 Task: Select Convenience. Add to cart, from 7-Eleven for 3553 Washington Street, Alice, Texas 78332, Cell Number 361-396-6470, following items : Quarter Pound Big Bite  - 2, Dr Pepper Soft Drink Bottle - 2, Taco & Cheese Taquito - 2, Flame-Broiled Cheeseburger - 2, Red Bull Energy Drink Original (12 oz) - 2
Action: Mouse moved to (244, 110)
Screenshot: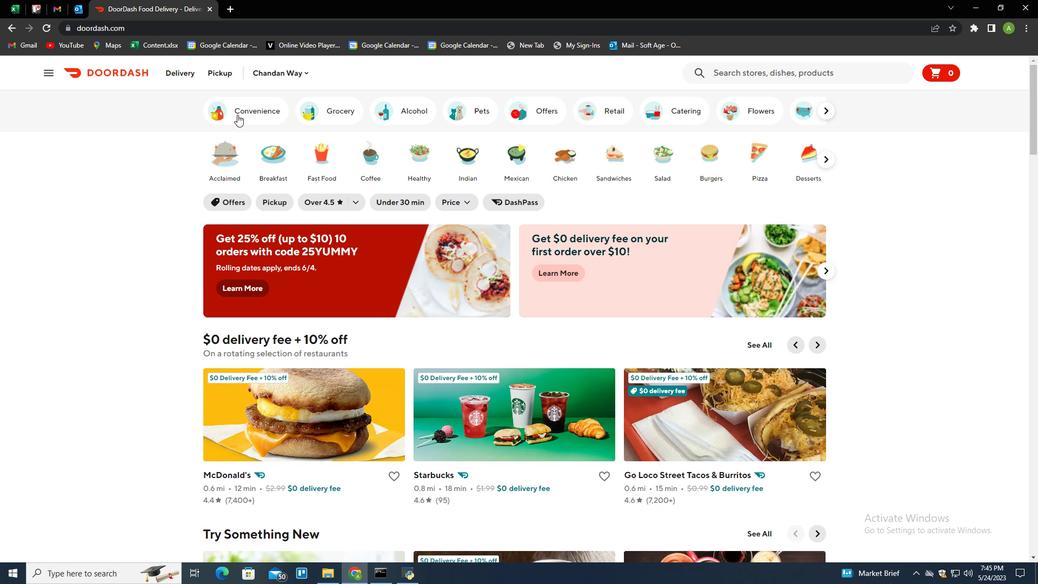 
Action: Mouse pressed left at (244, 110)
Screenshot: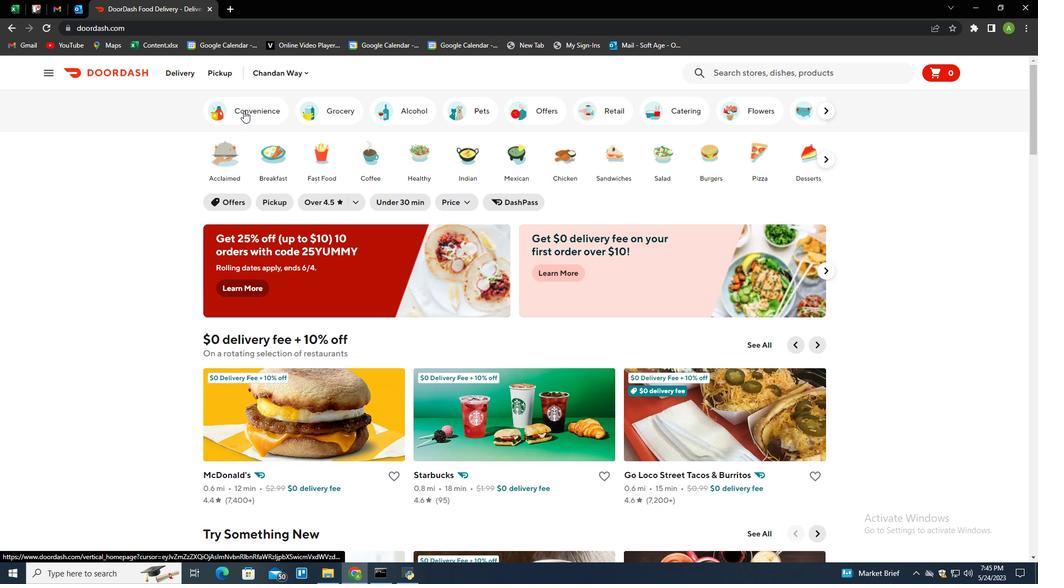
Action: Mouse moved to (289, 400)
Screenshot: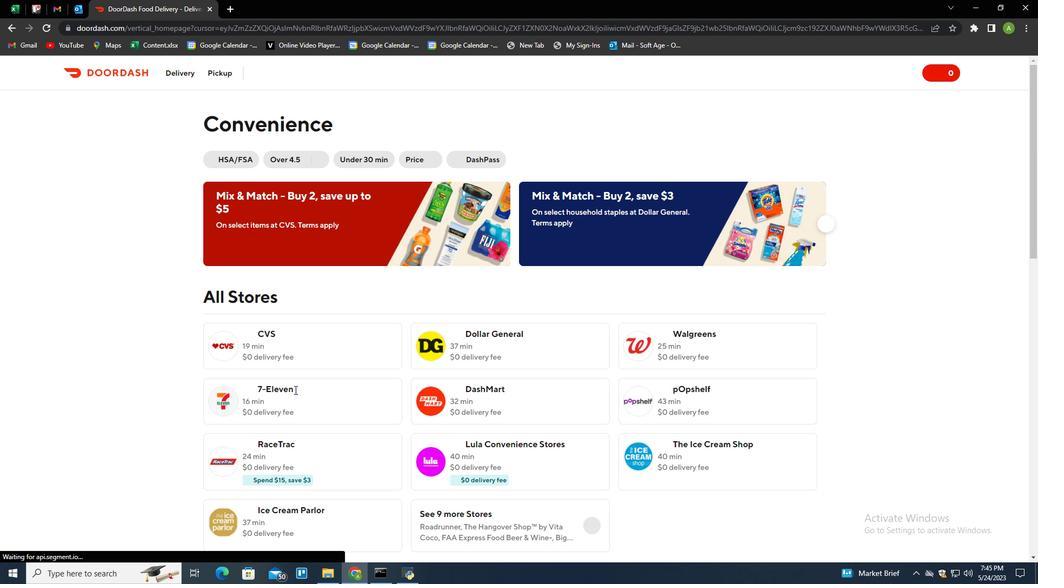 
Action: Mouse pressed left at (289, 400)
Screenshot: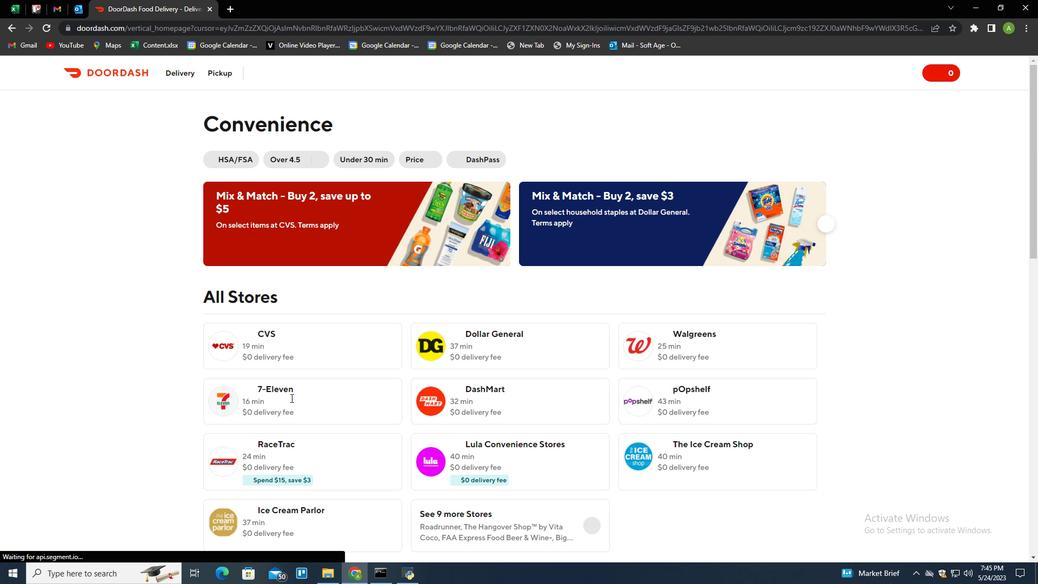 
Action: Mouse moved to (198, 73)
Screenshot: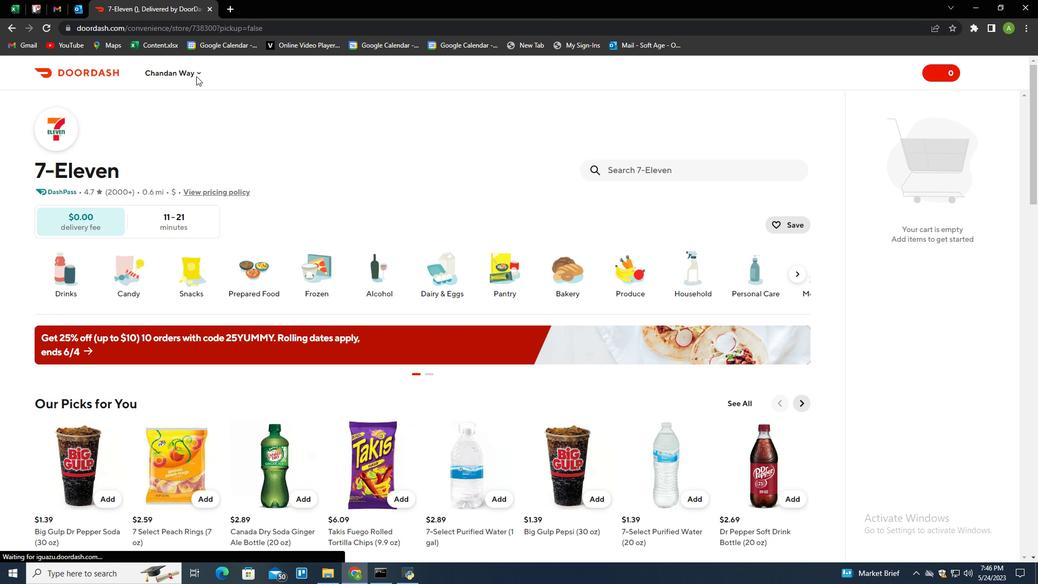 
Action: Mouse pressed left at (198, 73)
Screenshot: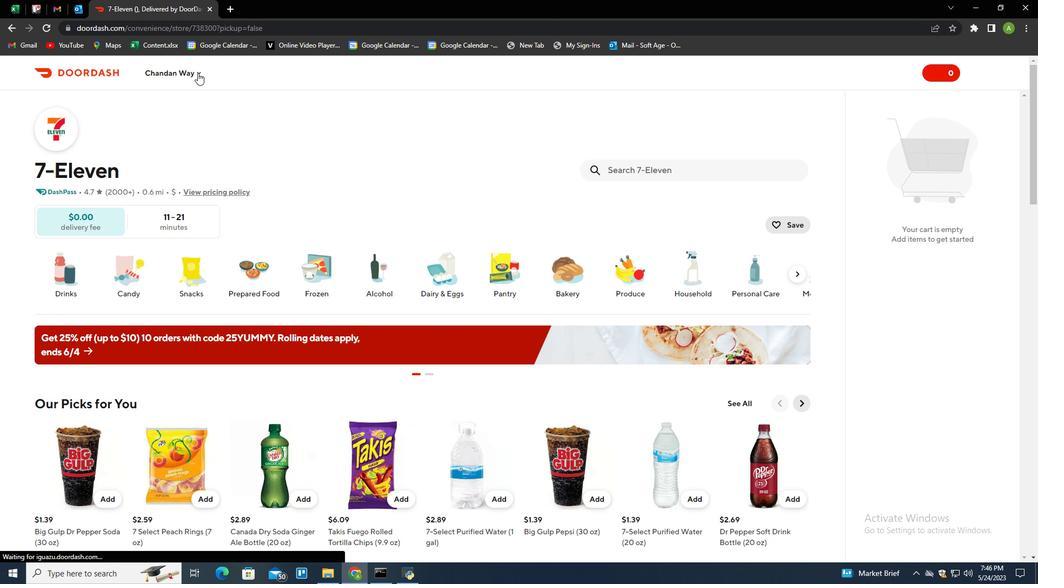 
Action: Mouse moved to (200, 118)
Screenshot: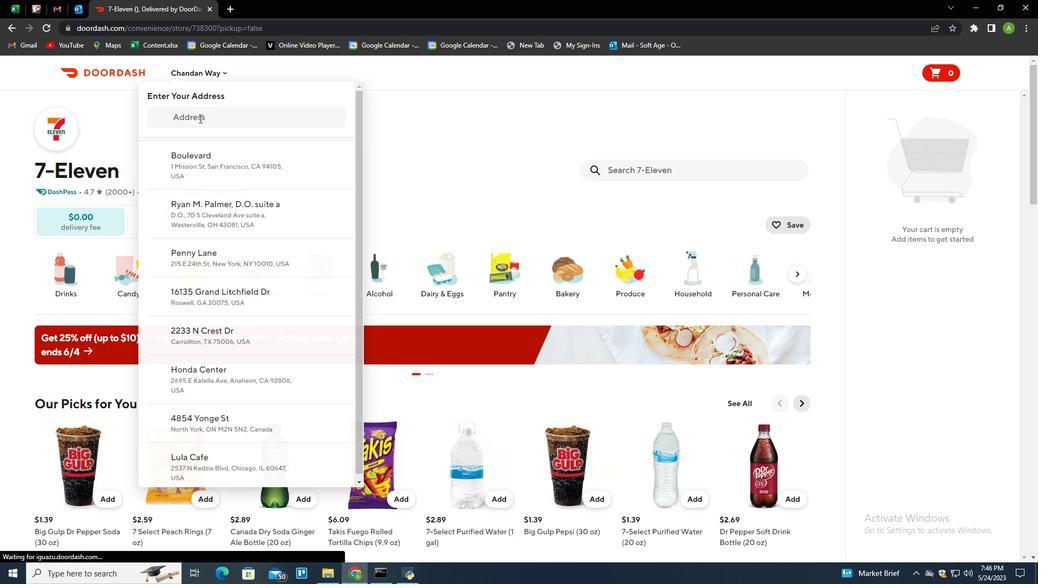 
Action: Mouse pressed left at (200, 118)
Screenshot: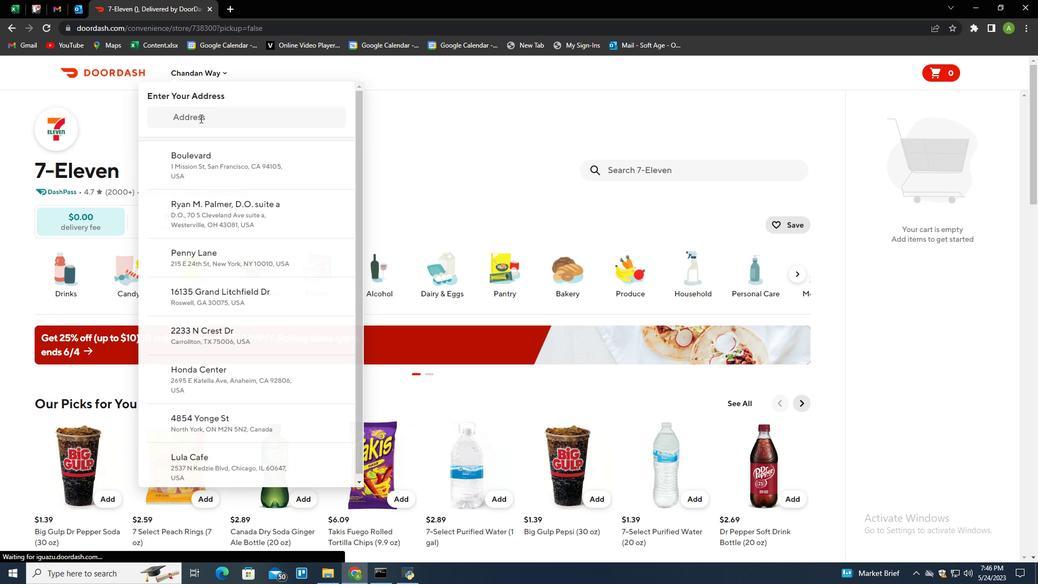 
Action: Key pressed 3553<Key.space>washington<Key.space>street,<Key.space>alice,<Key.space>texas<Key.space>78332<Key.enter>
Screenshot: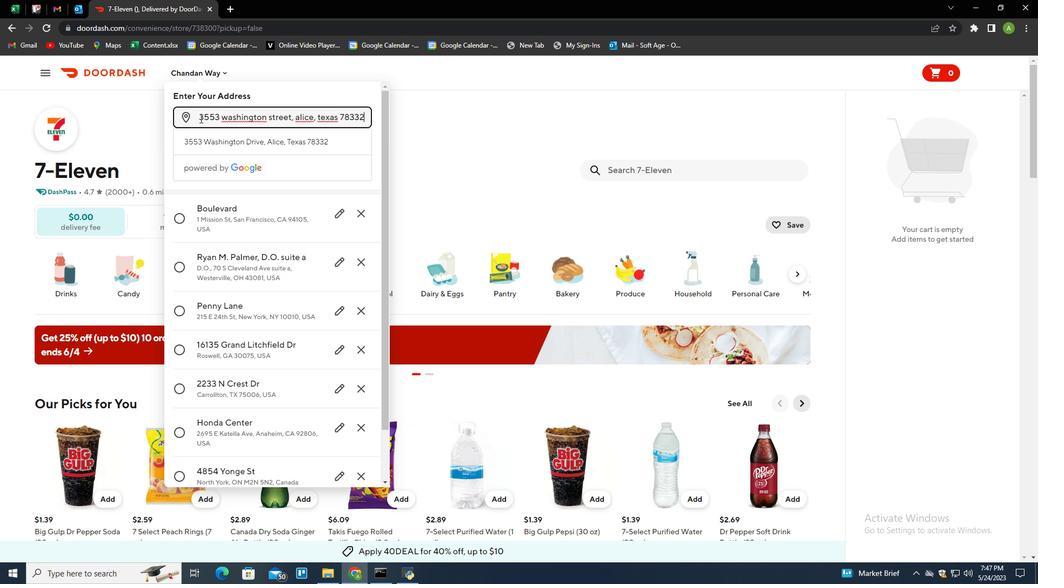 
Action: Mouse moved to (310, 446)
Screenshot: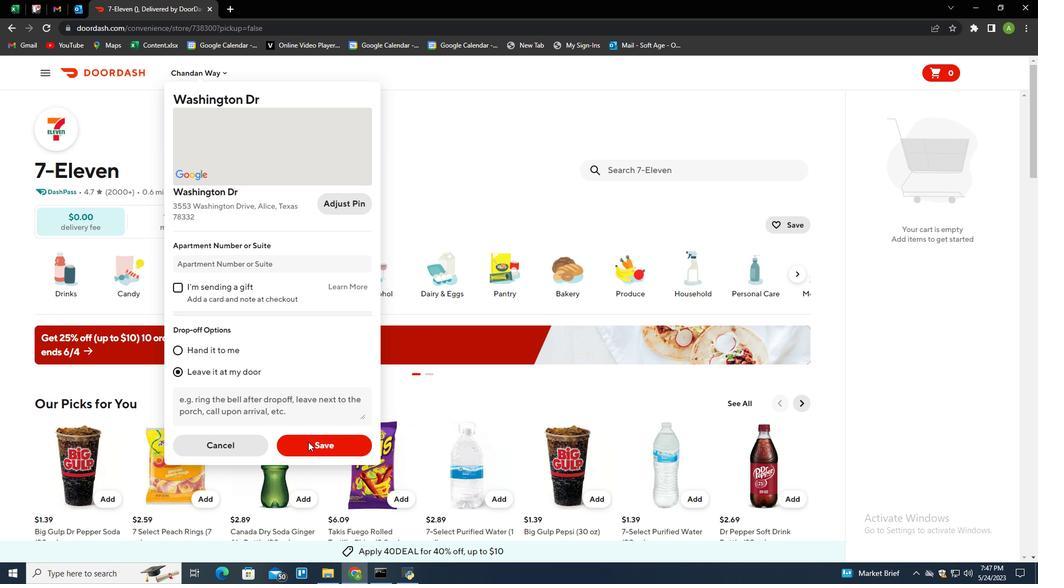 
Action: Mouse pressed left at (310, 446)
Screenshot: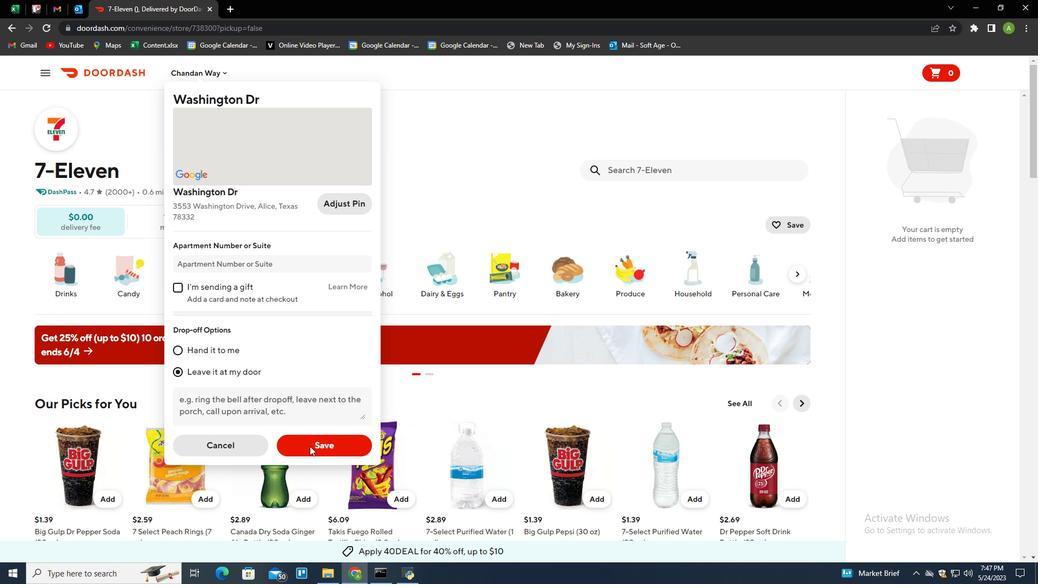 
Action: Mouse moved to (645, 171)
Screenshot: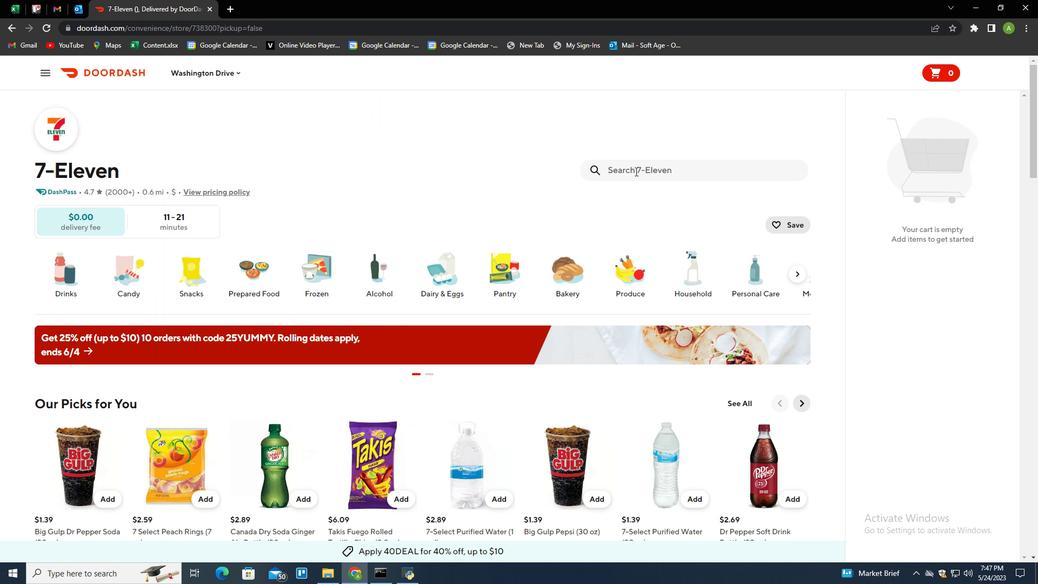 
Action: Mouse pressed left at (645, 171)
Screenshot: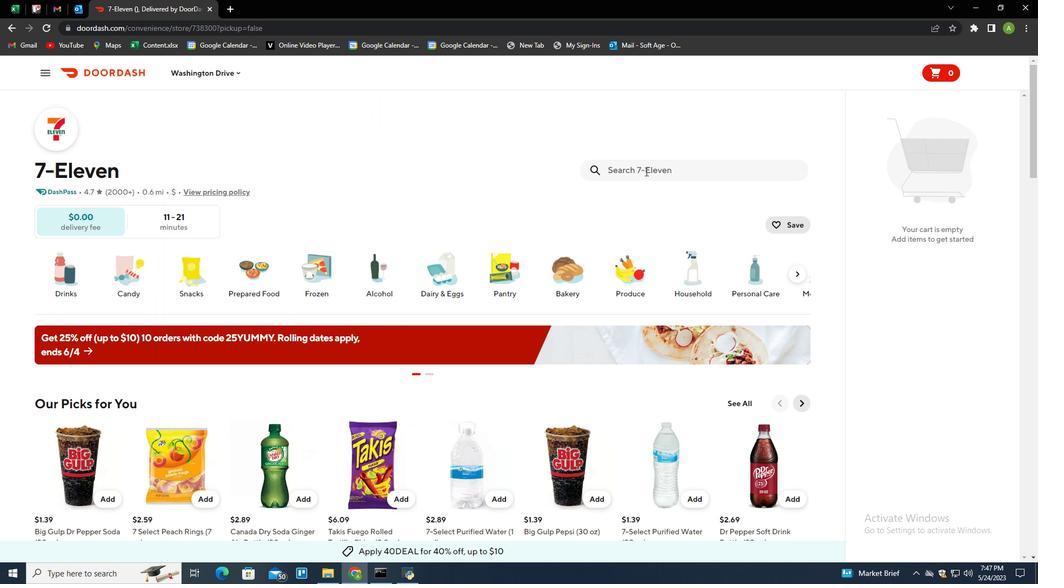 
Action: Key pressed qwa<Key.backspace><Key.backspace>uarter<Key.space>pound<Key.space>big<Key.space>bite<Key.enter>
Screenshot: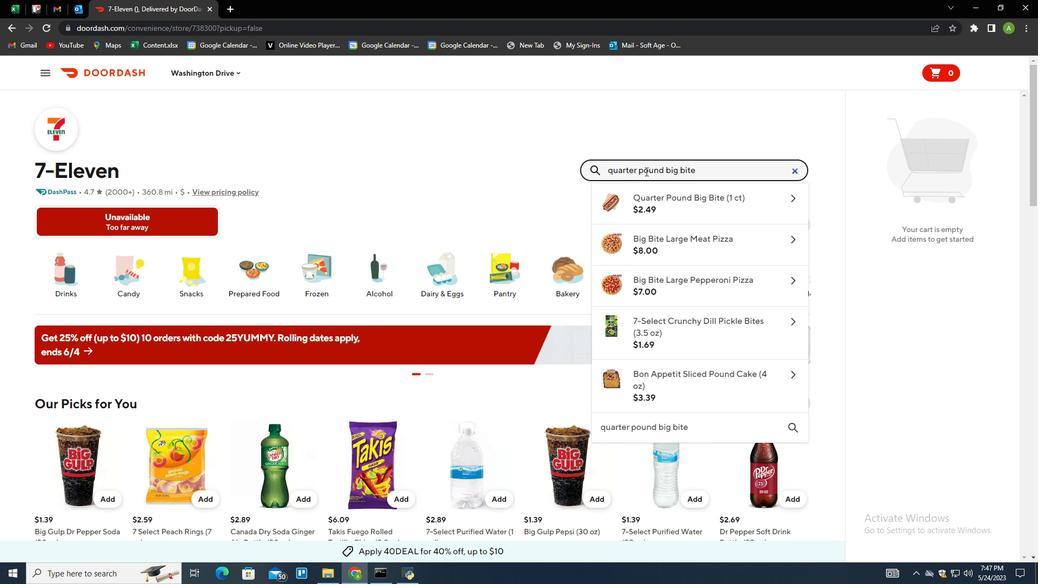 
Action: Mouse moved to (96, 284)
Screenshot: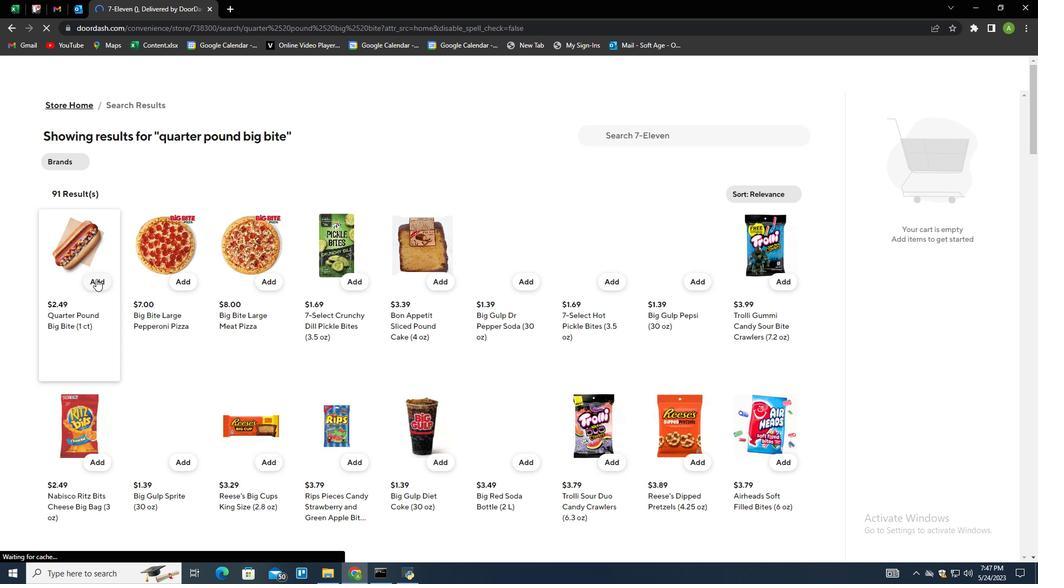 
Action: Mouse pressed left at (96, 284)
Screenshot: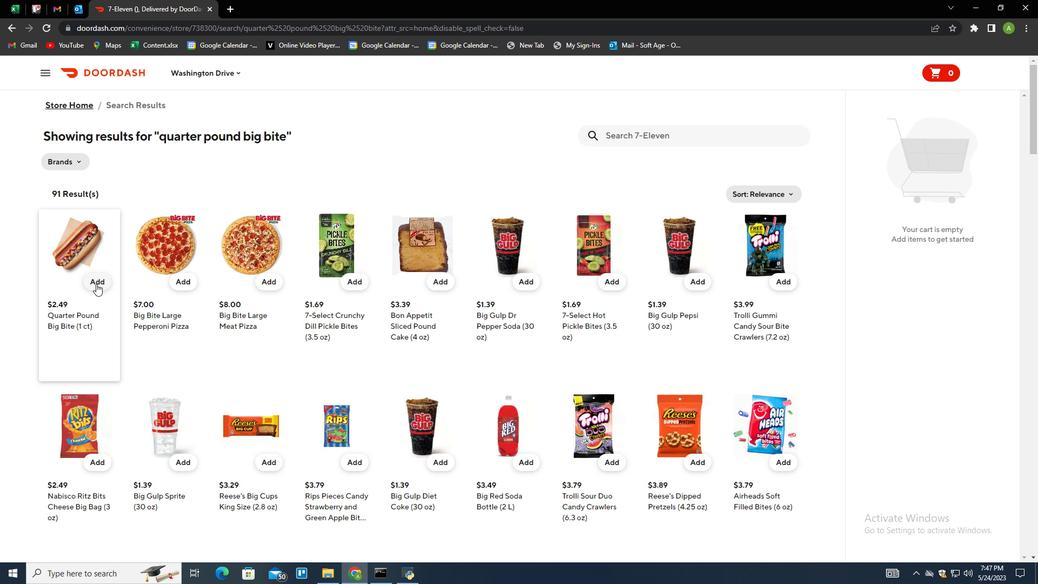 
Action: Mouse moved to (1001, 188)
Screenshot: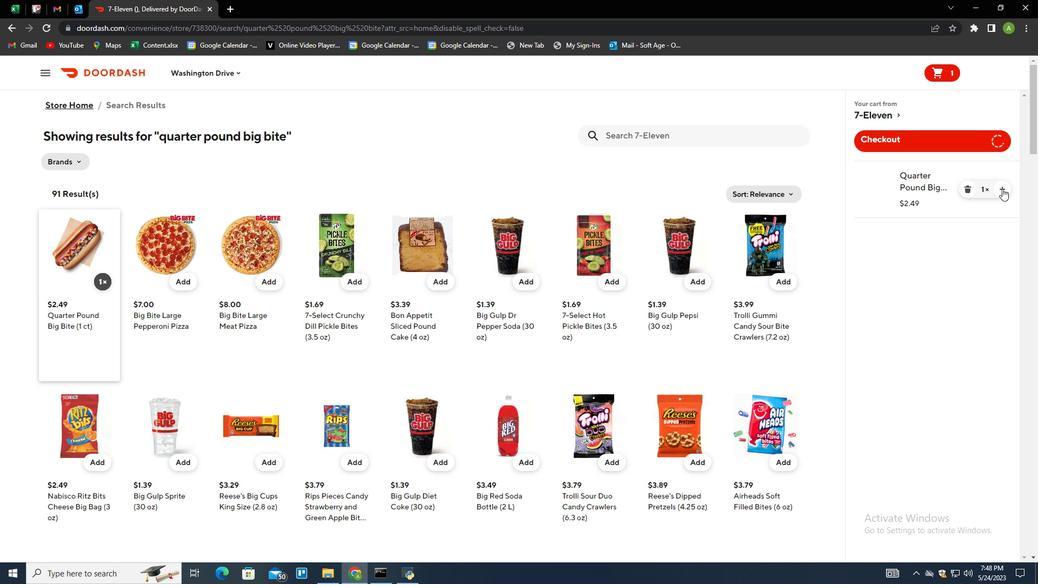 
Action: Mouse pressed left at (1001, 188)
Screenshot: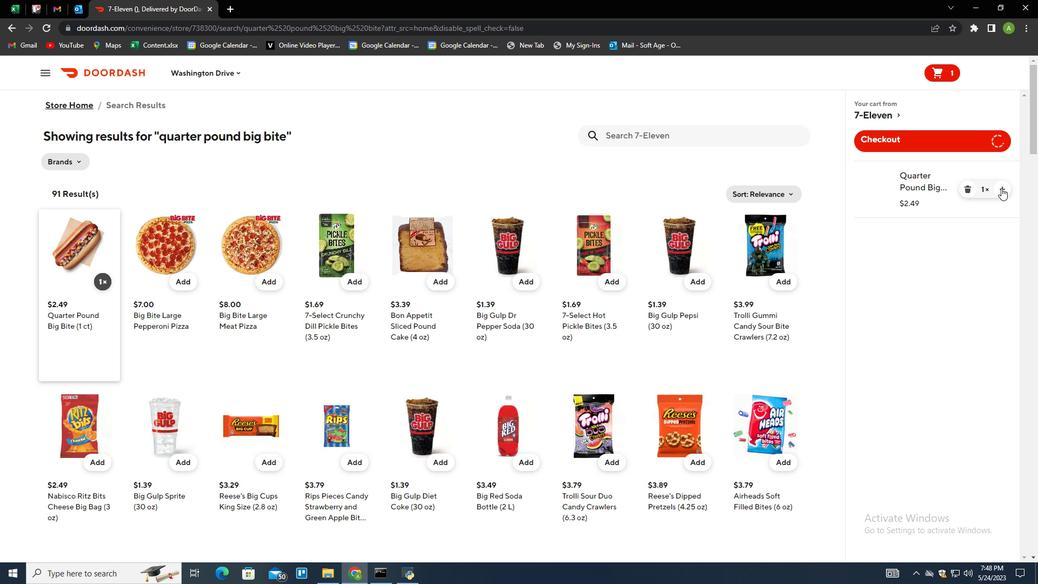 
Action: Mouse moved to (641, 135)
Screenshot: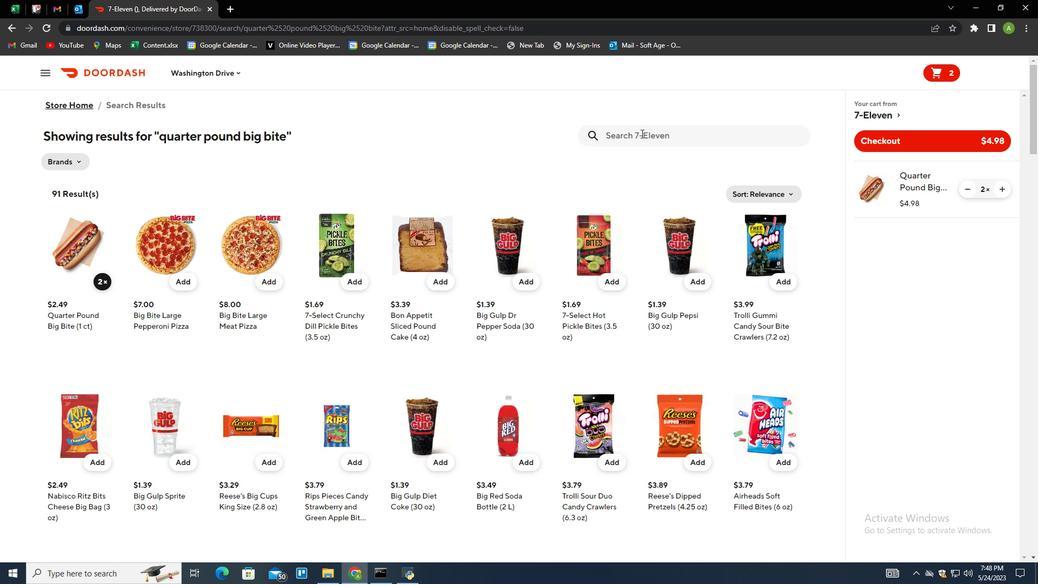 
Action: Key pressed dr
Screenshot: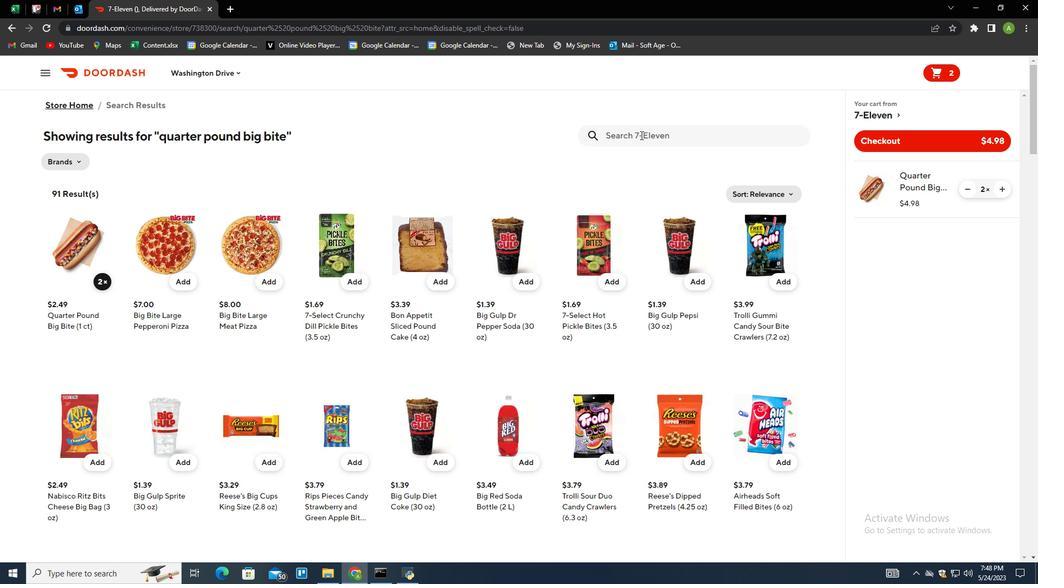 
Action: Mouse moved to (627, 132)
Screenshot: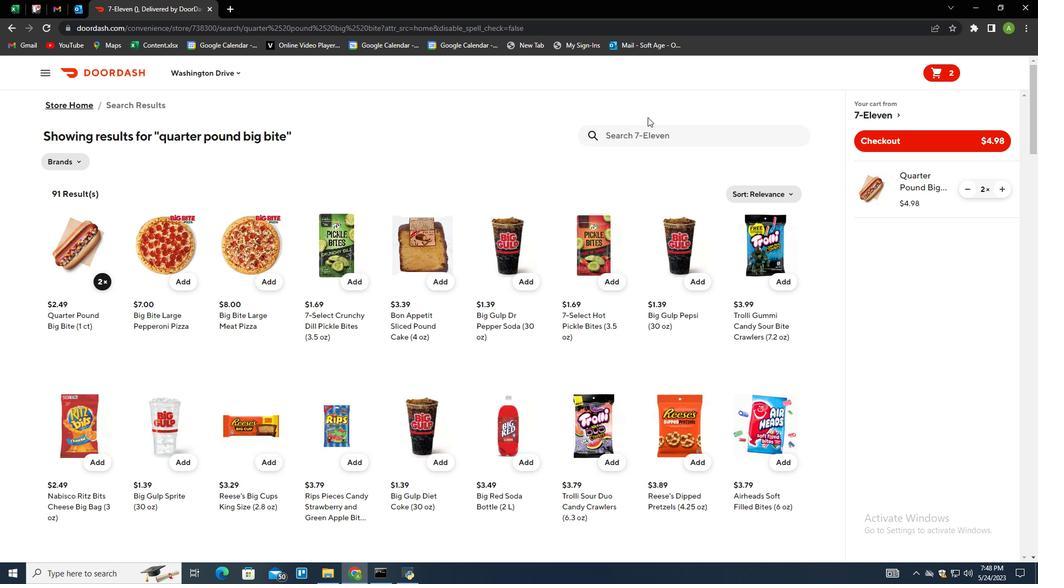 
Action: Mouse pressed left at (627, 132)
Screenshot: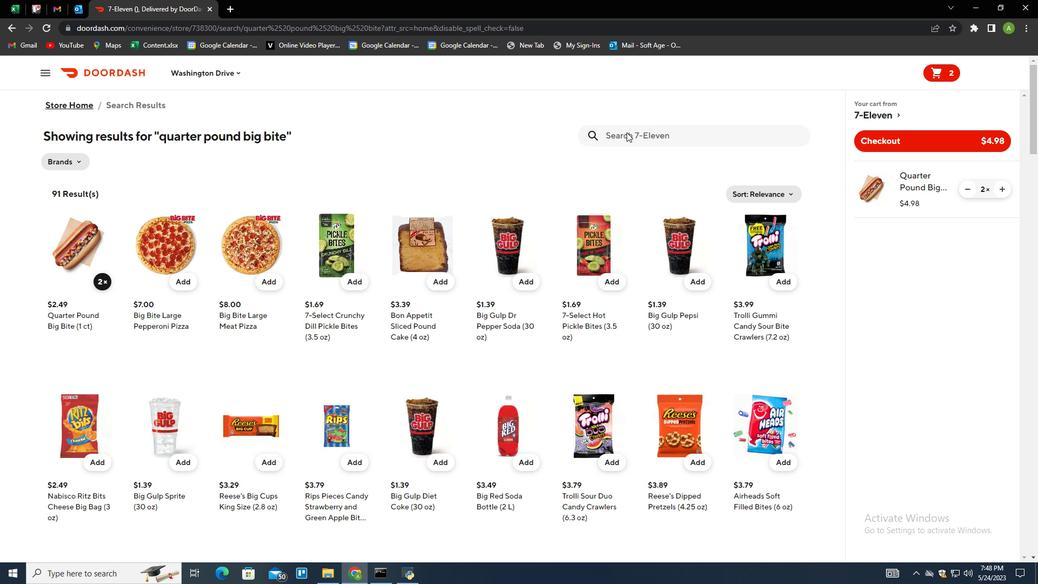 
Action: Mouse moved to (626, 133)
Screenshot: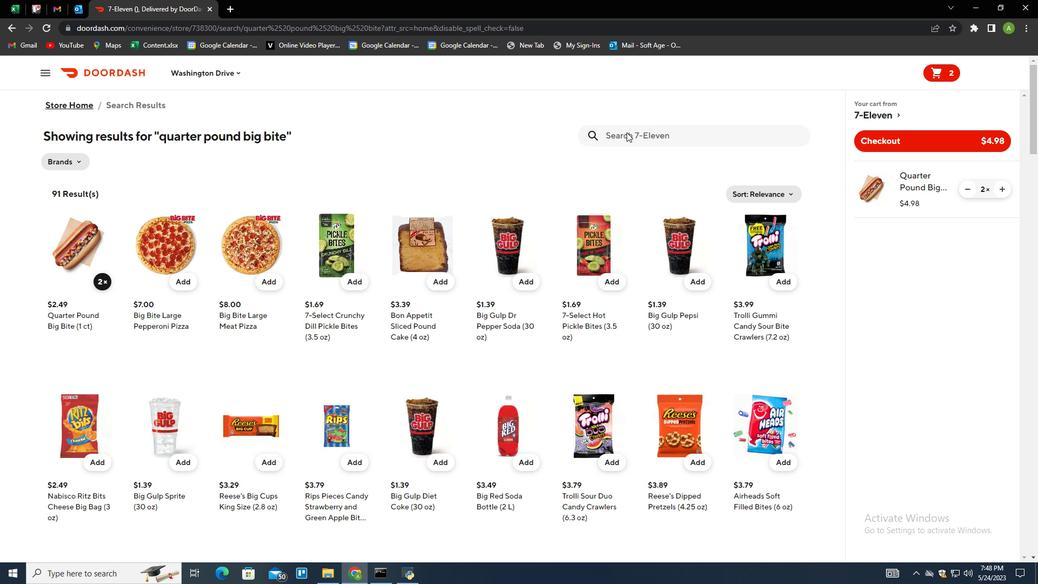 
Action: Key pressed dr<Key.space>pepper<Key.space>soft<Key.space>drink<Key.space>bottle<Key.enter>
Screenshot: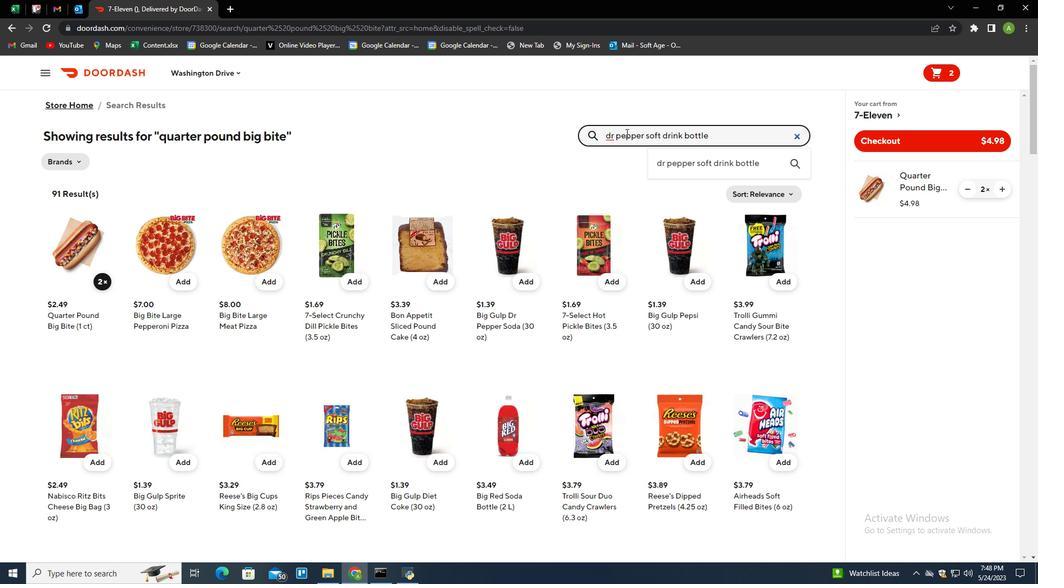
Action: Mouse moved to (97, 285)
Screenshot: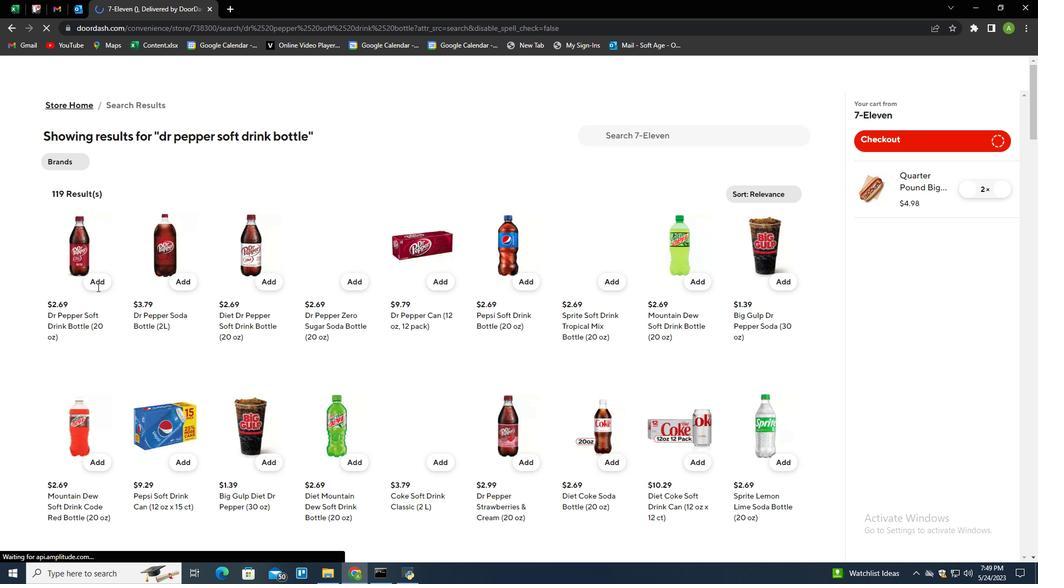 
Action: Mouse pressed left at (97, 285)
Screenshot: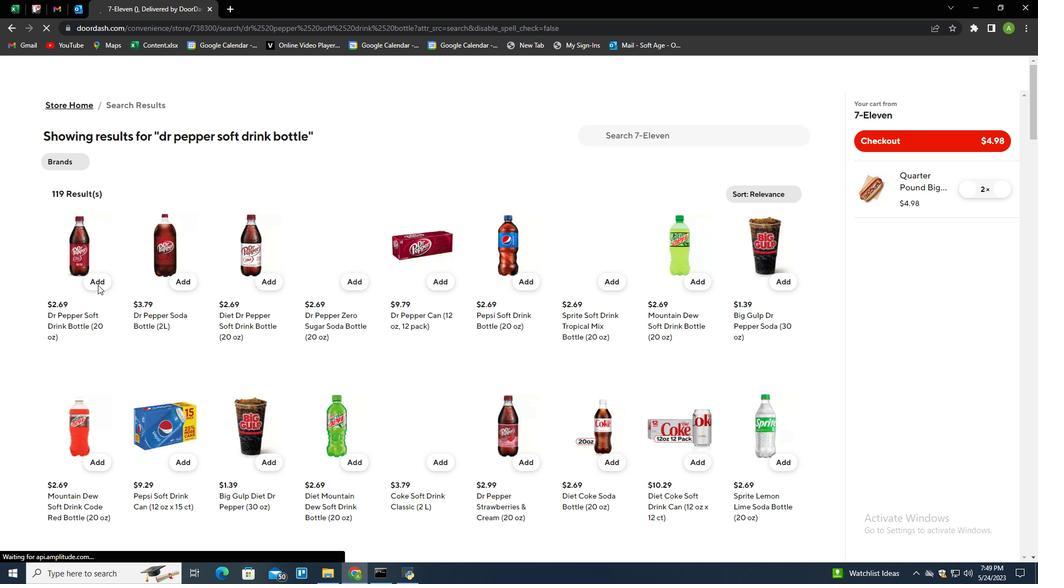 
Action: Mouse moved to (1001, 244)
Screenshot: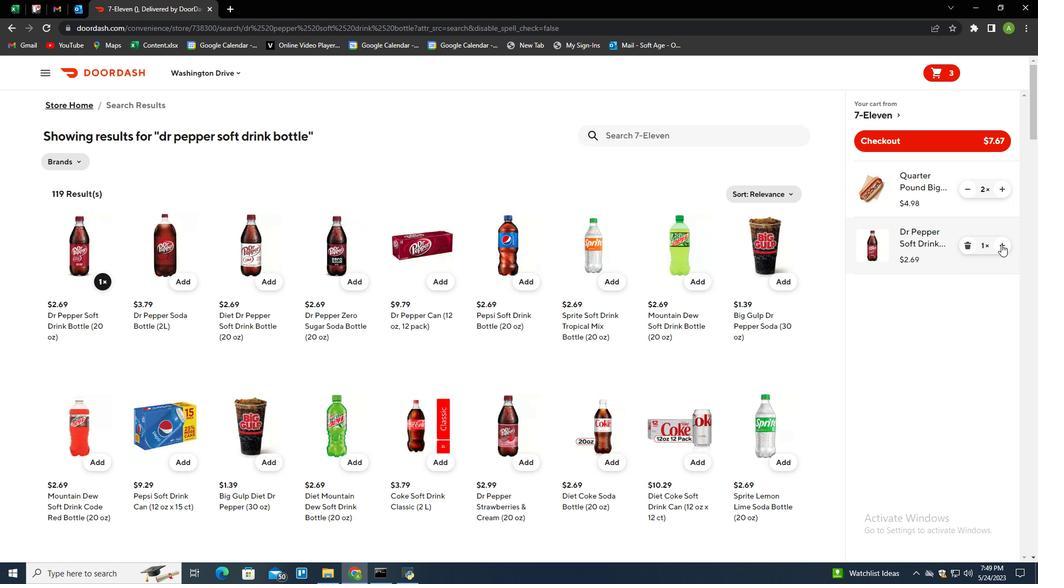 
Action: Mouse pressed left at (1001, 244)
Screenshot: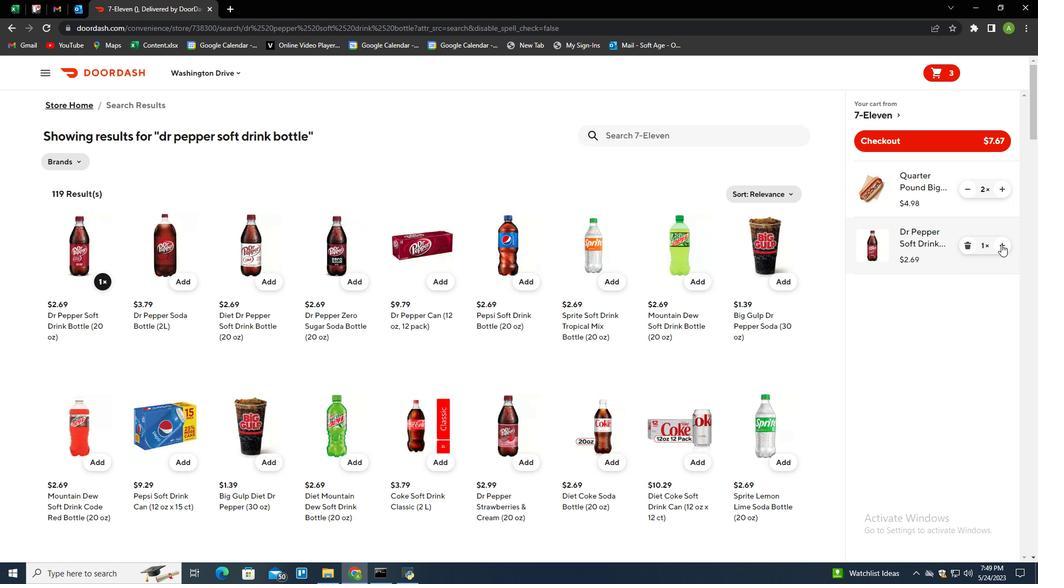 
Action: Mouse moved to (665, 137)
Screenshot: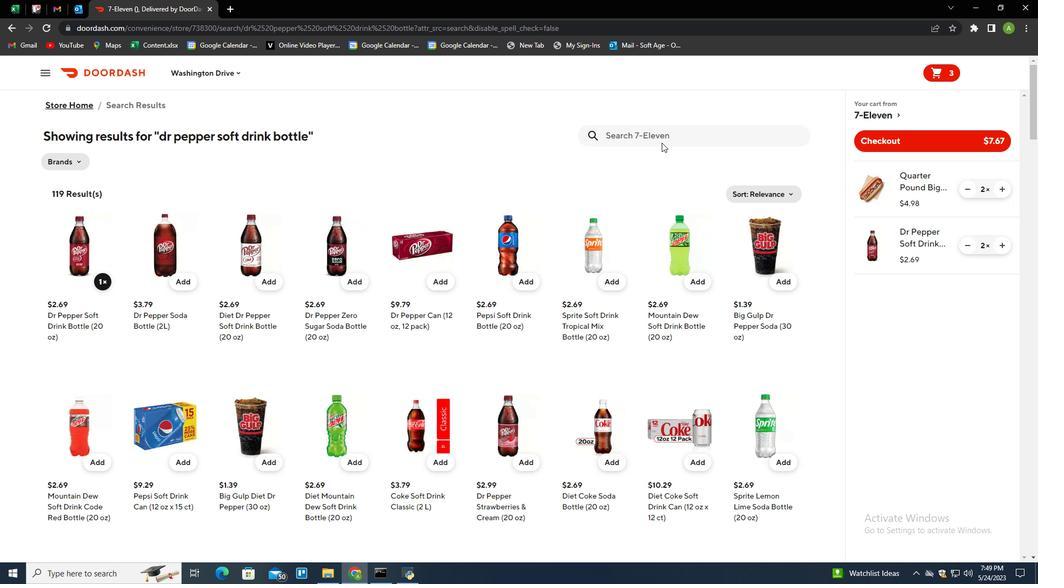 
Action: Mouse pressed left at (665, 137)
Screenshot: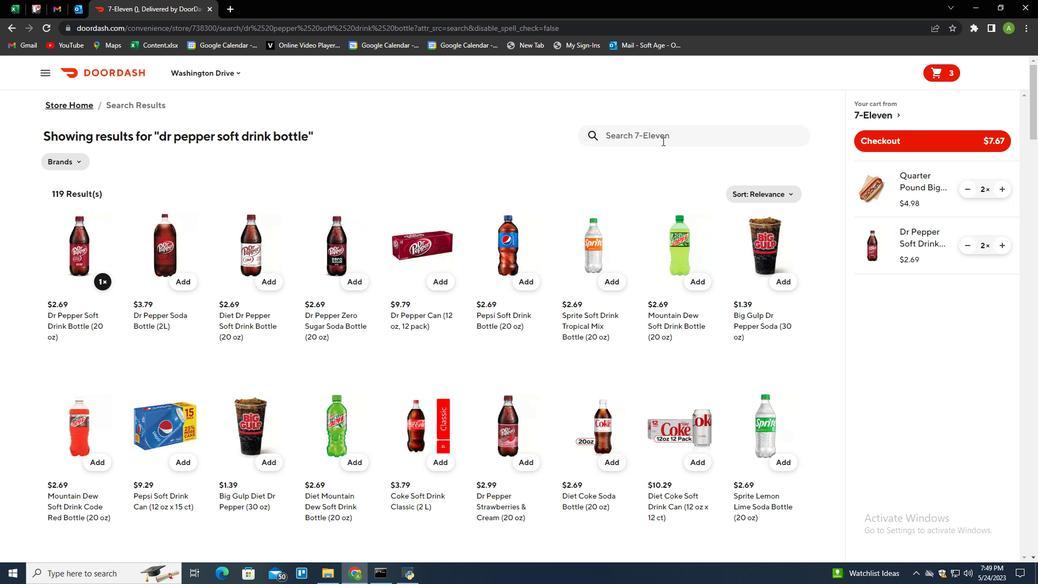 
Action: Mouse moved to (646, 148)
Screenshot: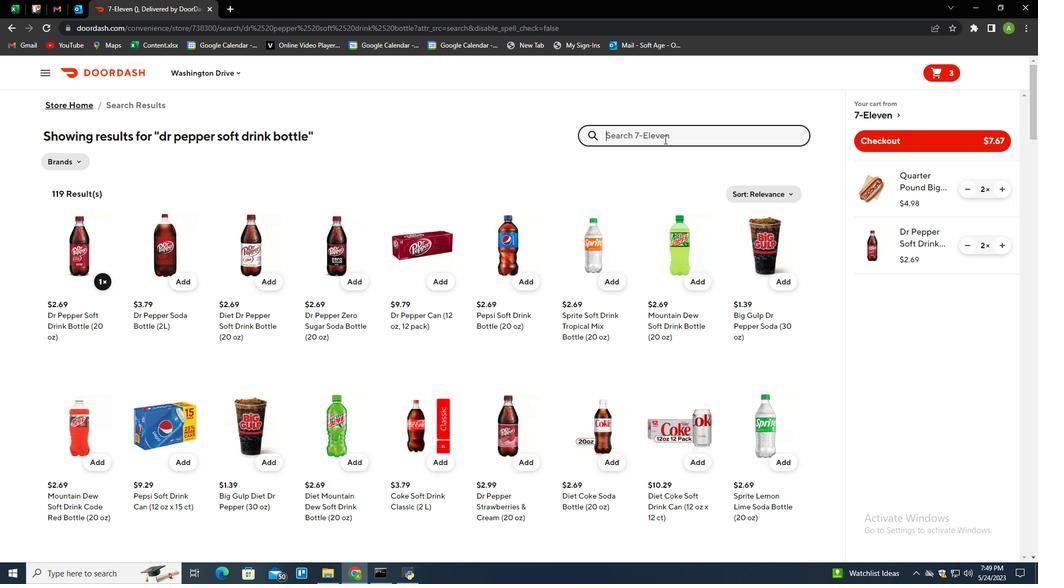
Action: Key pressed taco<Key.space><Key.shift>&<Key.space>cheese<Key.space>taquilo<Key.backspace><Key.backspace>to<Key.enter>
Screenshot: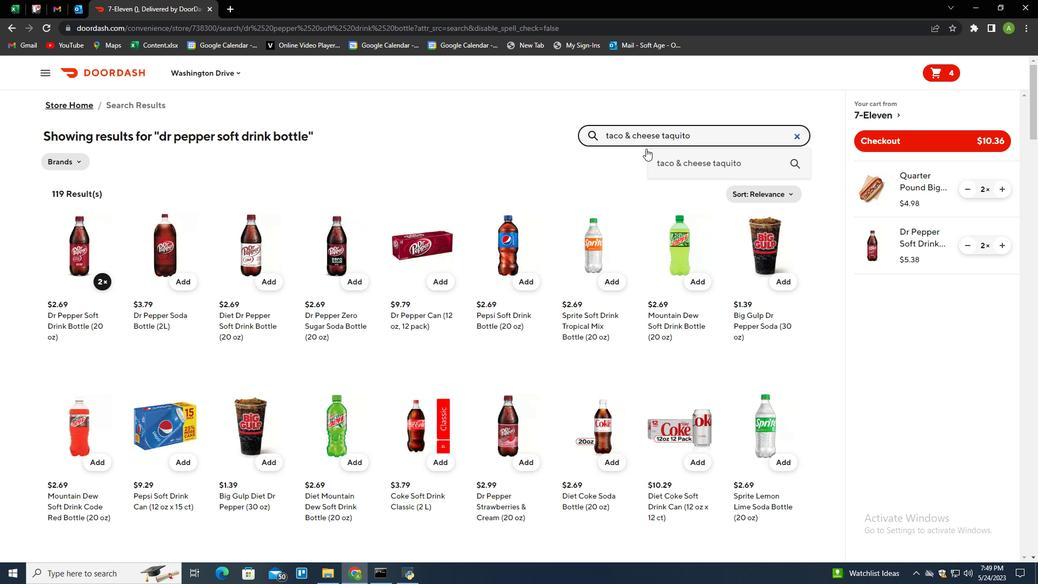 
Action: Mouse moved to (97, 280)
Screenshot: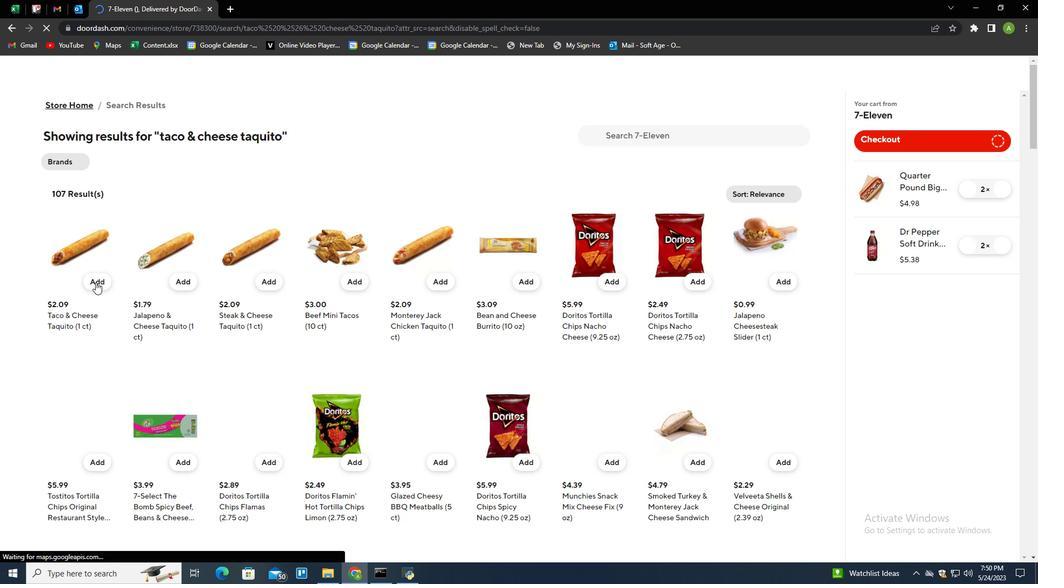 
Action: Mouse pressed left at (97, 280)
Screenshot: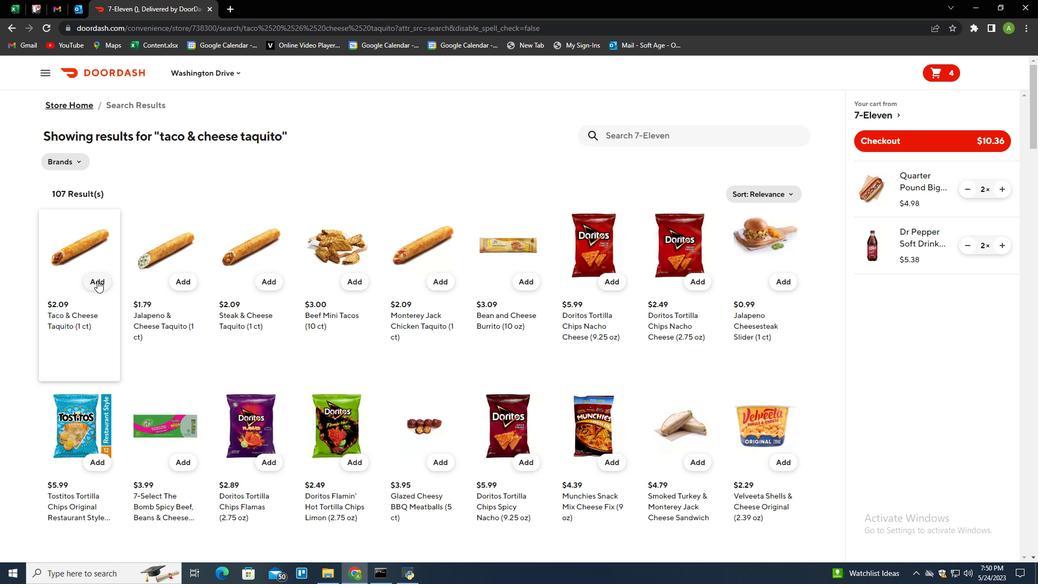 
Action: Mouse moved to (1001, 298)
Screenshot: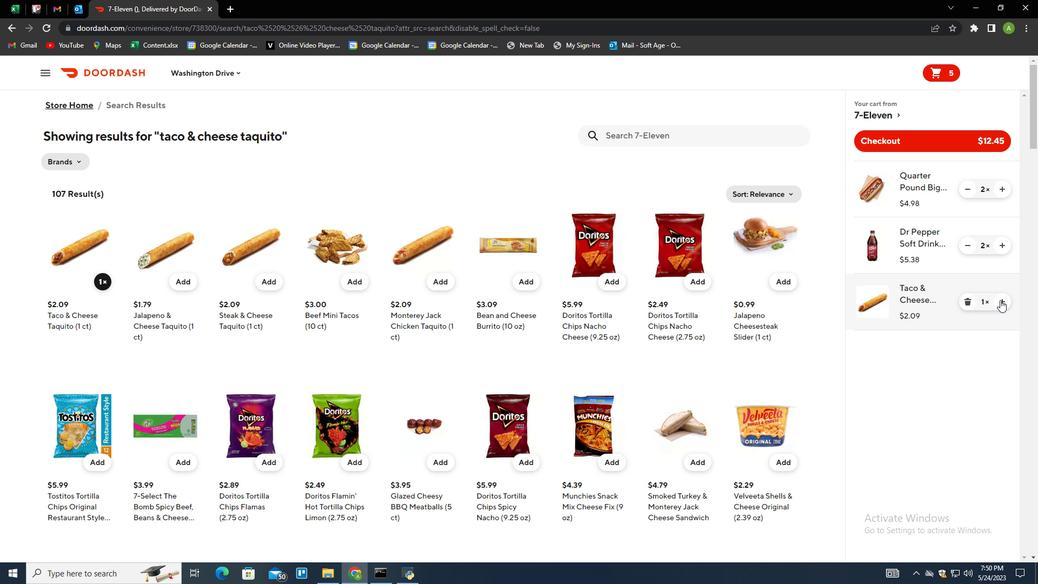 
Action: Mouse pressed left at (1001, 298)
Screenshot: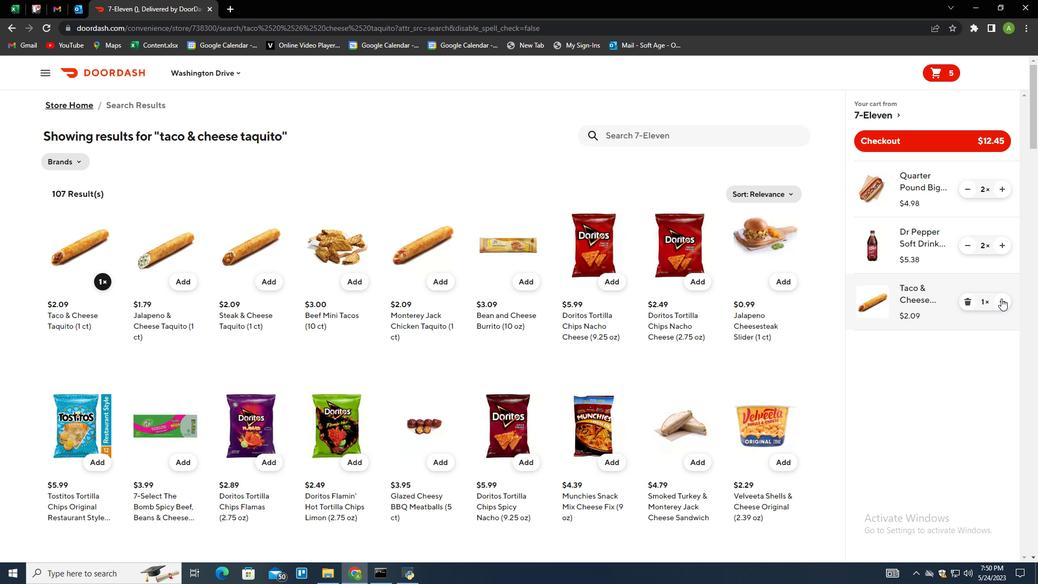 
Action: Mouse moved to (661, 134)
Screenshot: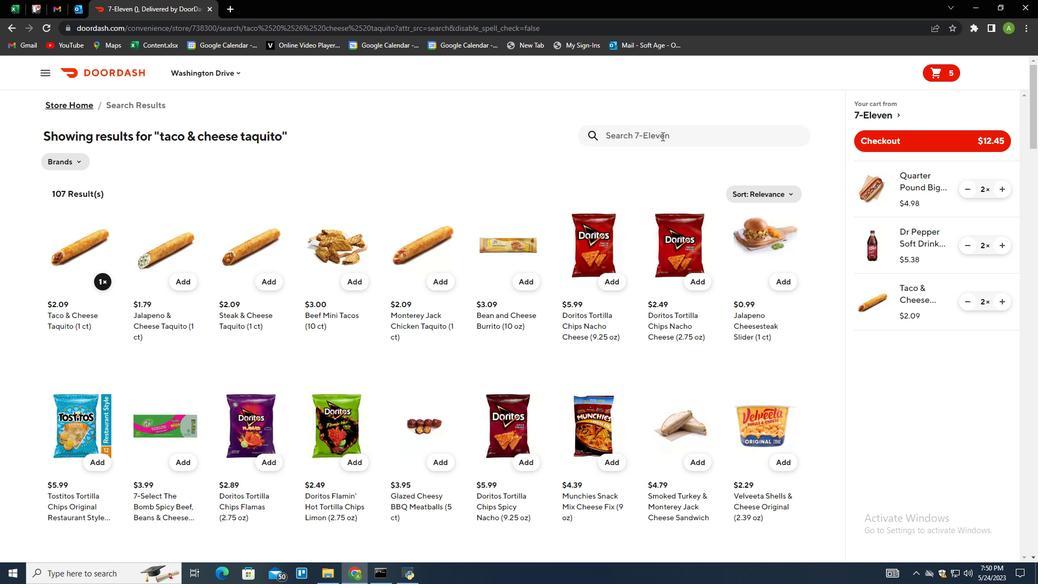 
Action: Mouse pressed left at (661, 134)
Screenshot: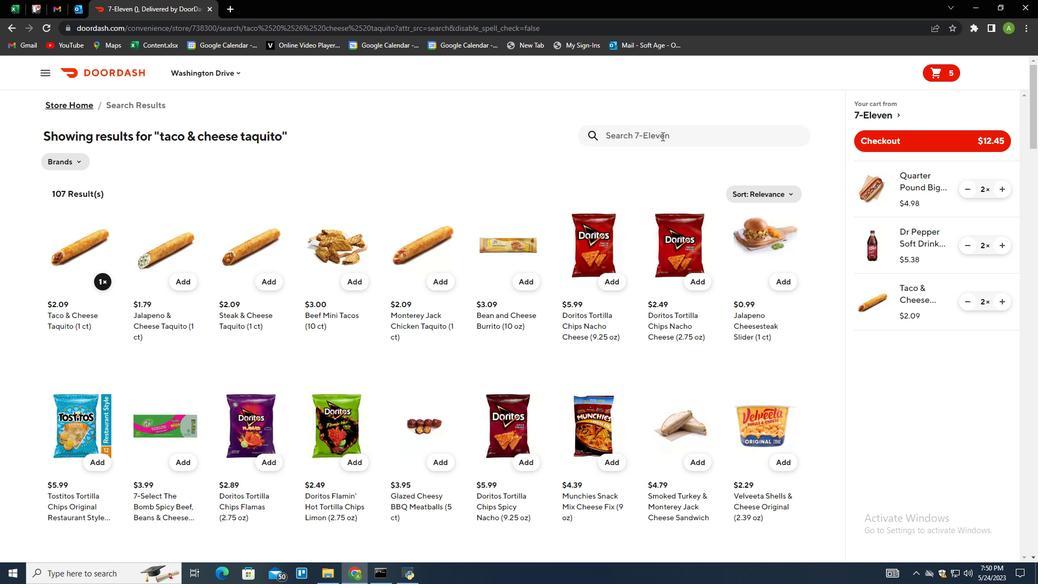 
Action: Mouse moved to (574, 173)
Screenshot: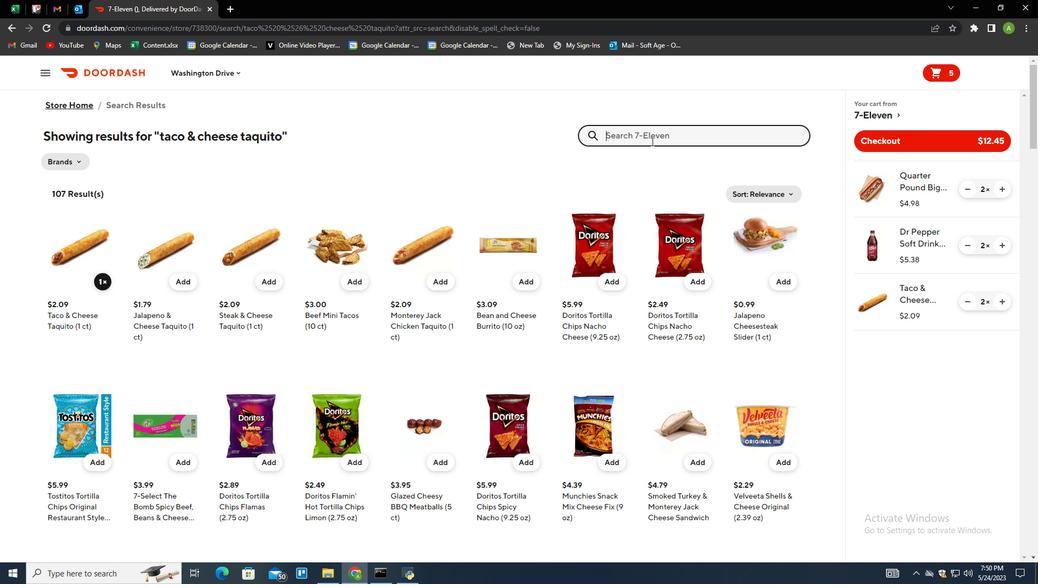 
Action: Key pressed flame-broiled<Key.space>cheeseburger<Key.enter>
Screenshot: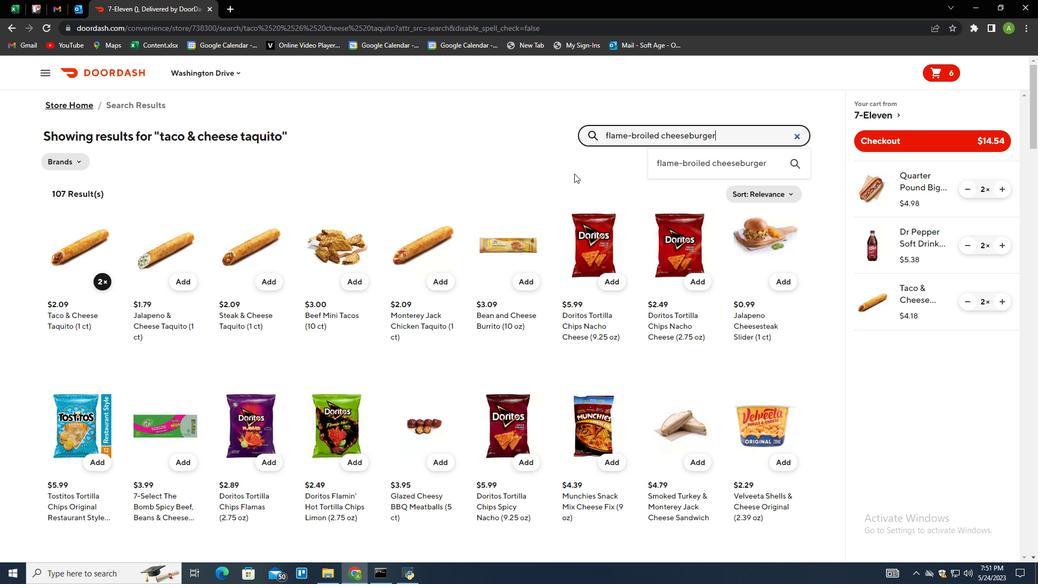 
Action: Mouse moved to (96, 283)
Screenshot: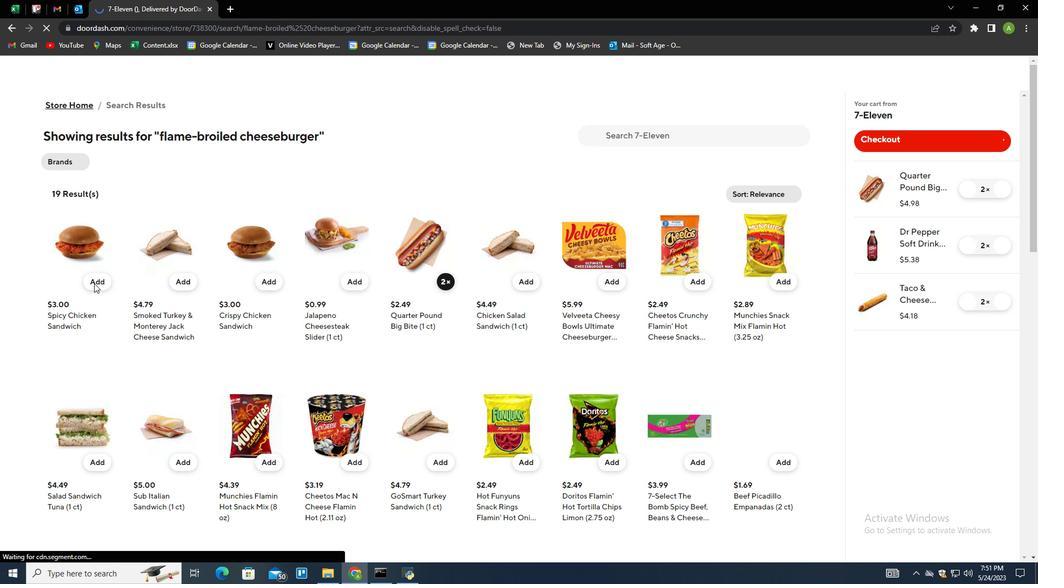 
Action: Mouse pressed left at (96, 283)
Screenshot: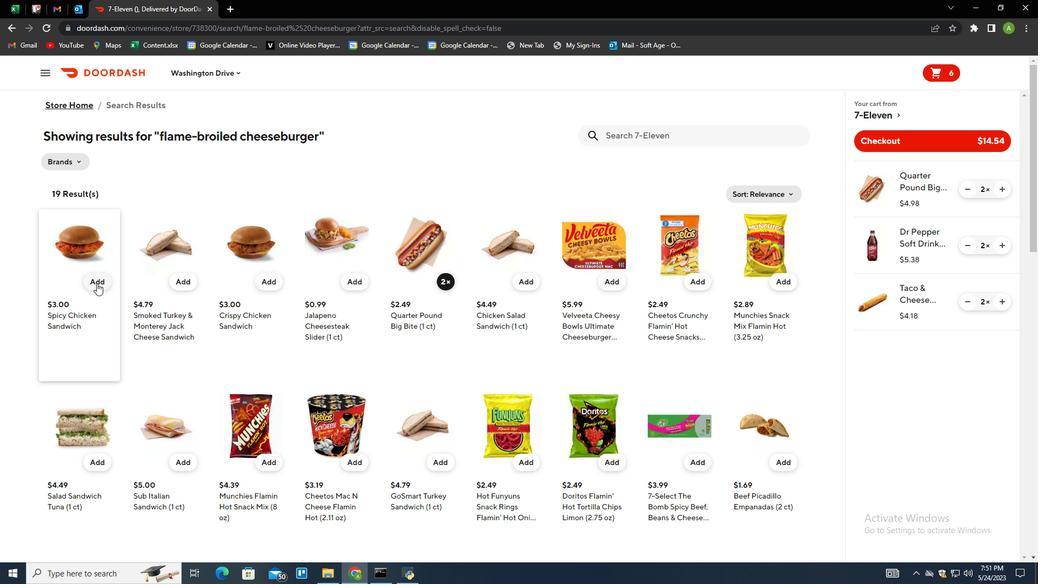
Action: Mouse moved to (1004, 356)
Screenshot: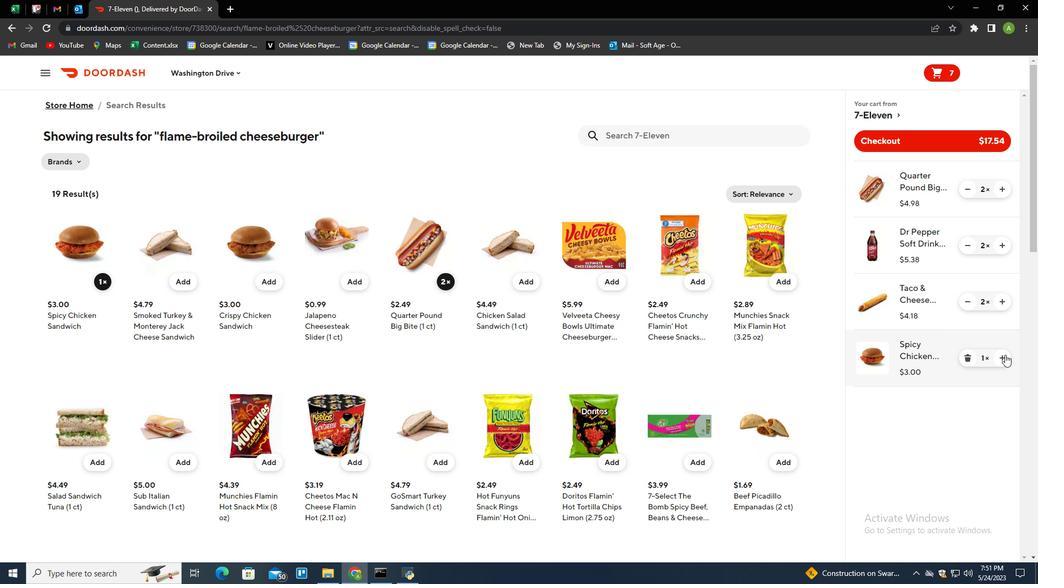 
Action: Mouse pressed left at (1004, 356)
Screenshot: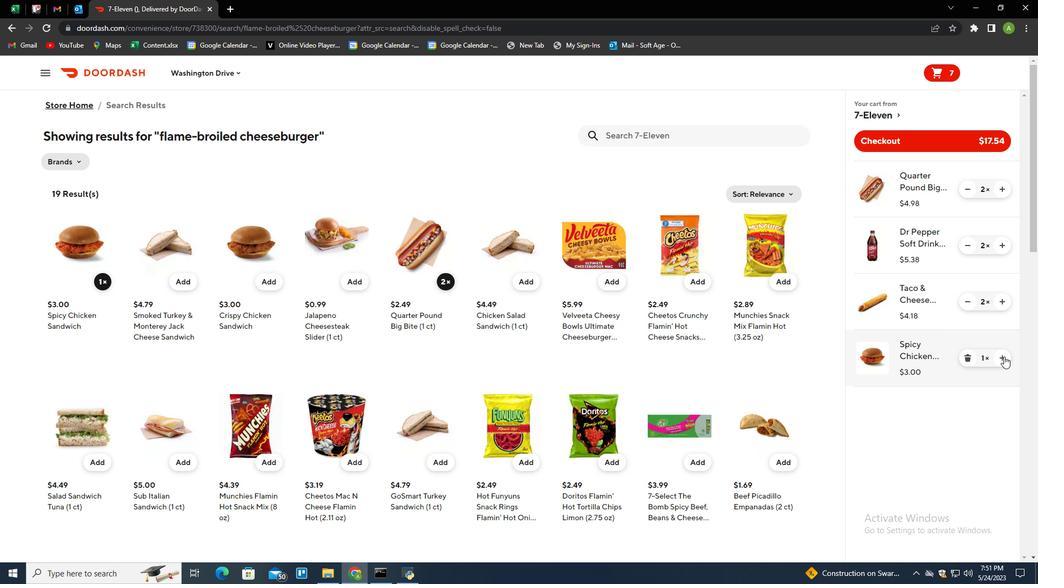 
Action: Mouse moved to (666, 136)
Screenshot: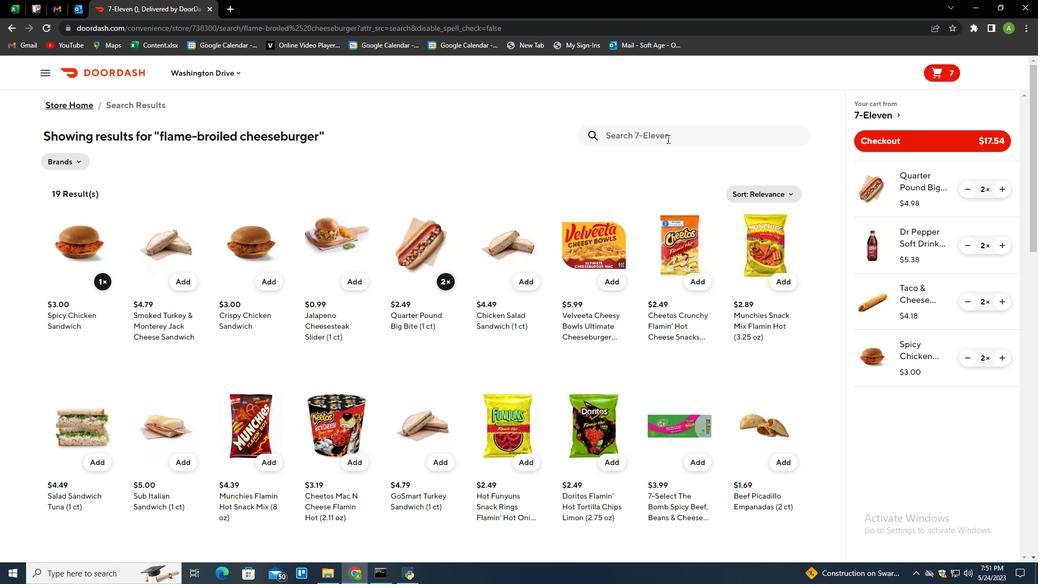 
Action: Mouse pressed left at (666, 136)
Screenshot: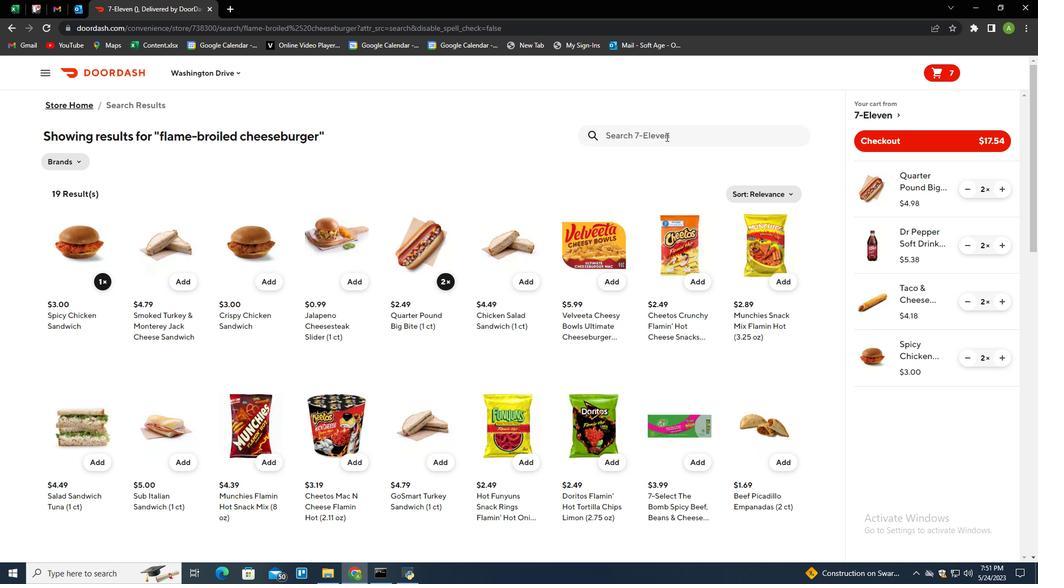 
Action: Key pressed red<Key.space>bull<Key.space>energy<Key.space>drink<Key.space>original<Key.space><Key.shift>(12<Key.space>oz<Key.shift>)<Key.enter>
Screenshot: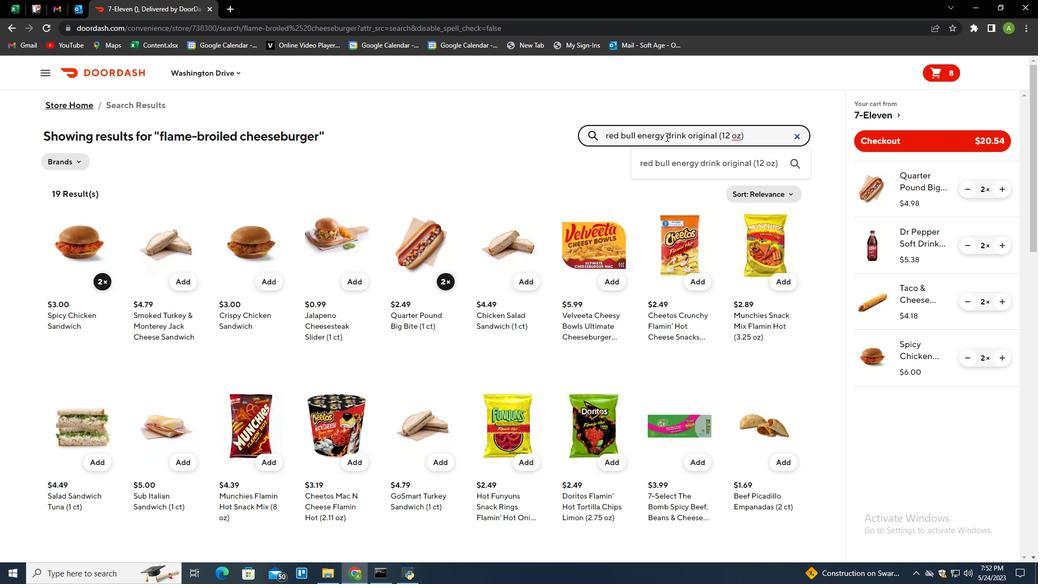 
Action: Mouse moved to (101, 284)
Screenshot: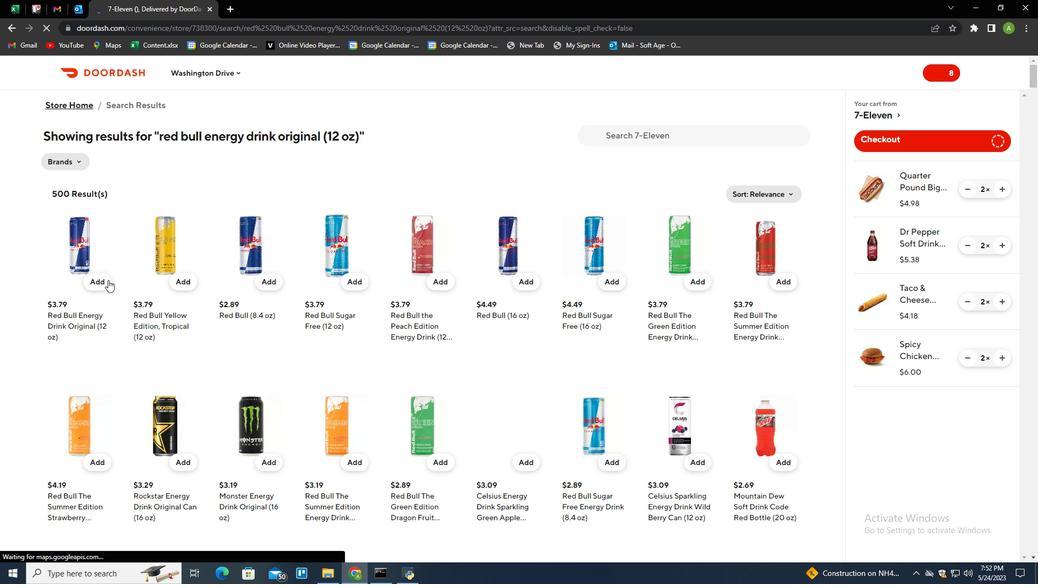 
Action: Mouse pressed left at (101, 284)
Screenshot: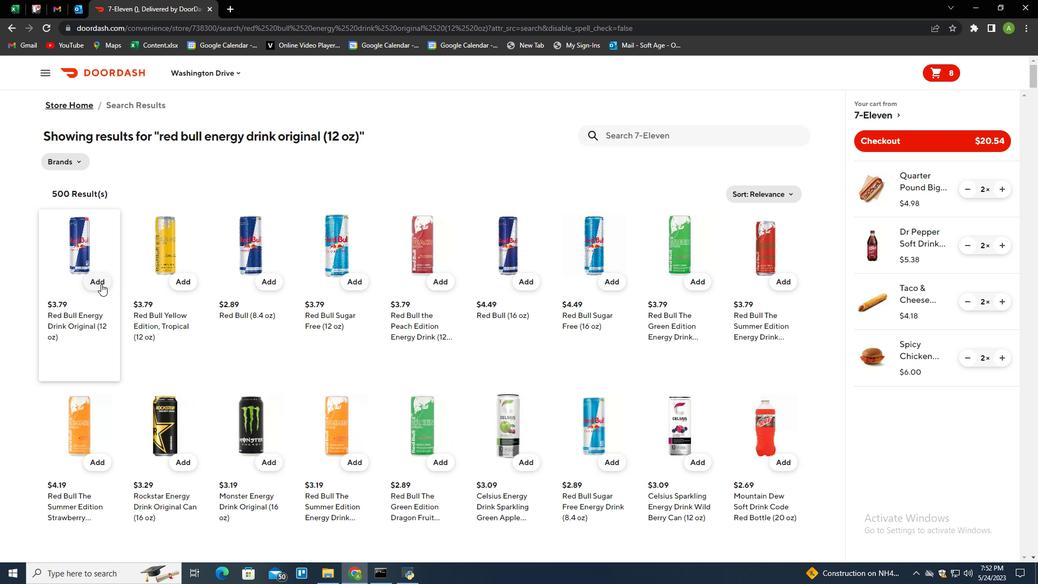 
Action: Mouse moved to (1004, 412)
Screenshot: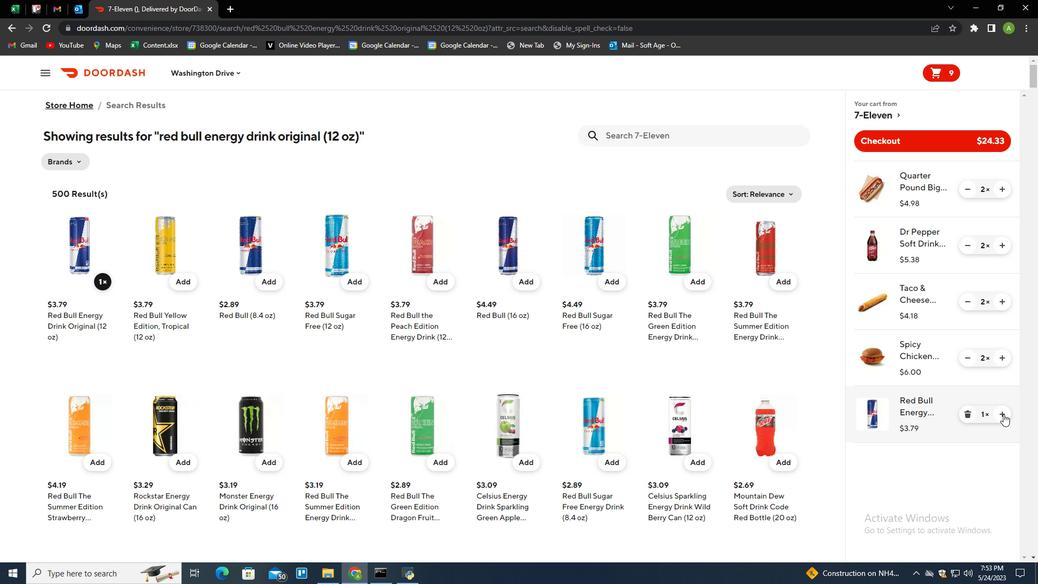 
Action: Mouse pressed left at (1004, 412)
Screenshot: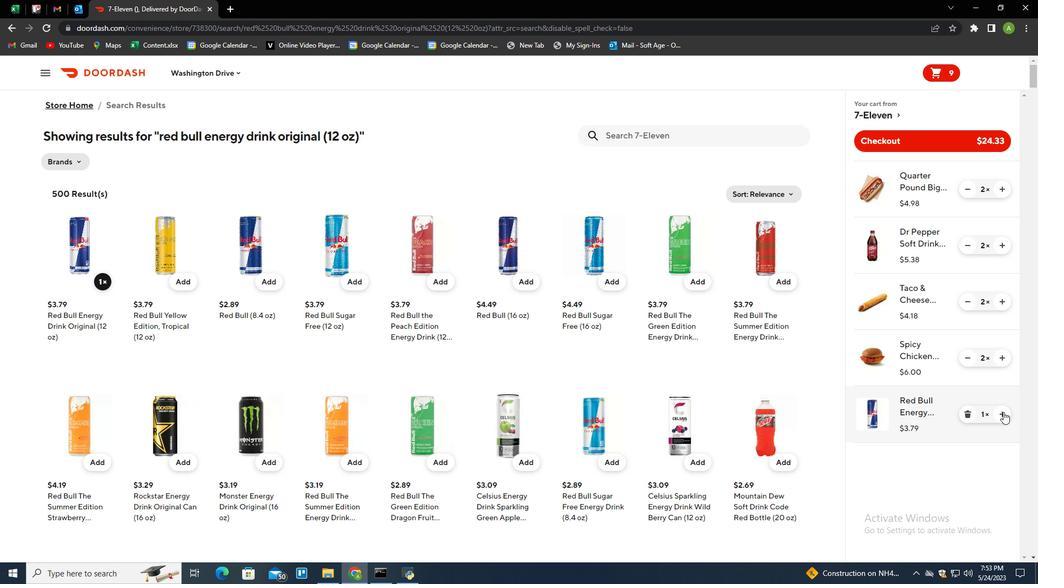 
Action: Mouse moved to (867, 145)
Screenshot: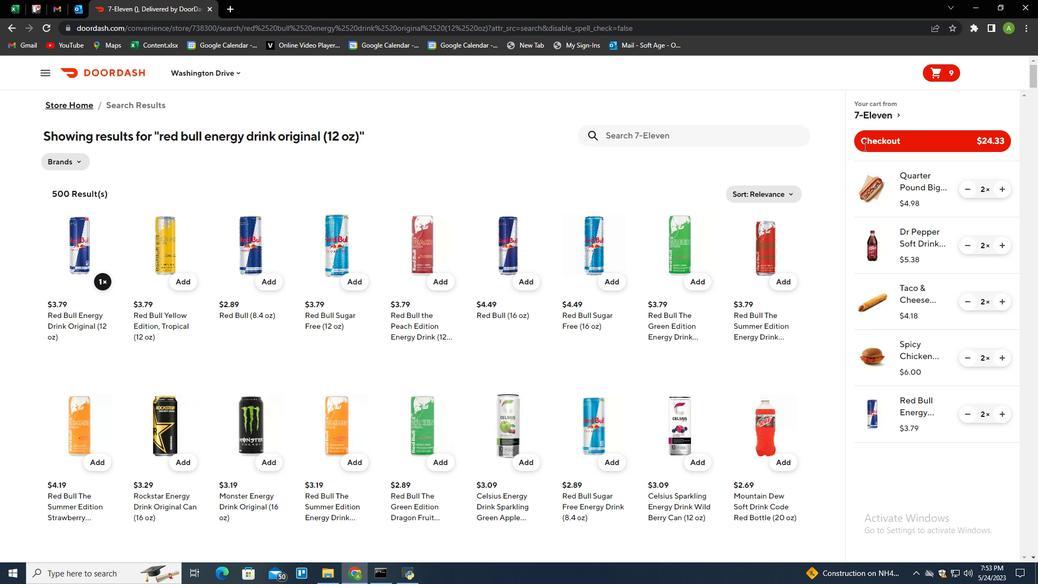 
Action: Mouse pressed left at (867, 145)
Screenshot: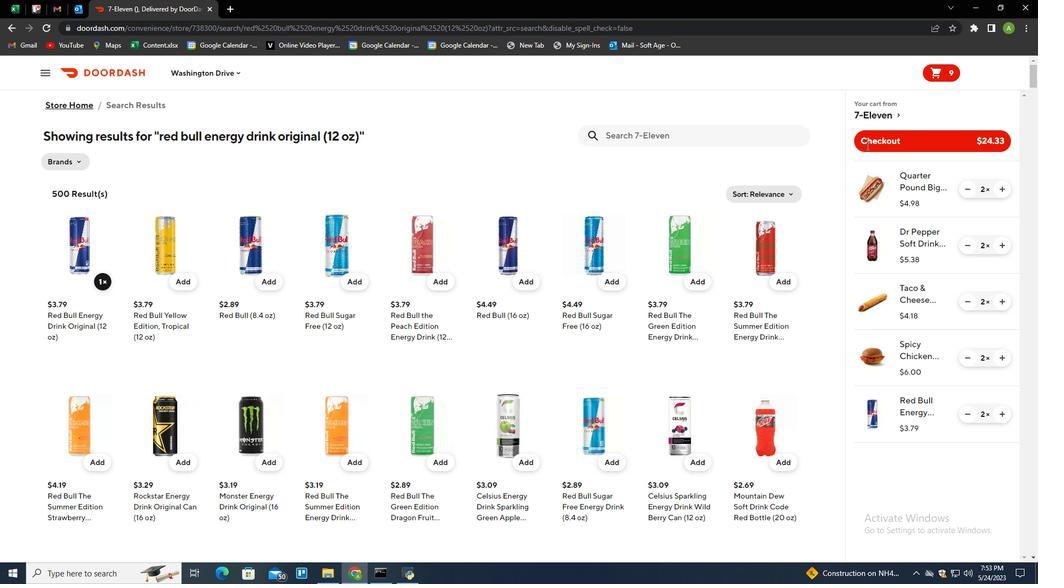 
Action: Mouse moved to (747, 163)
Screenshot: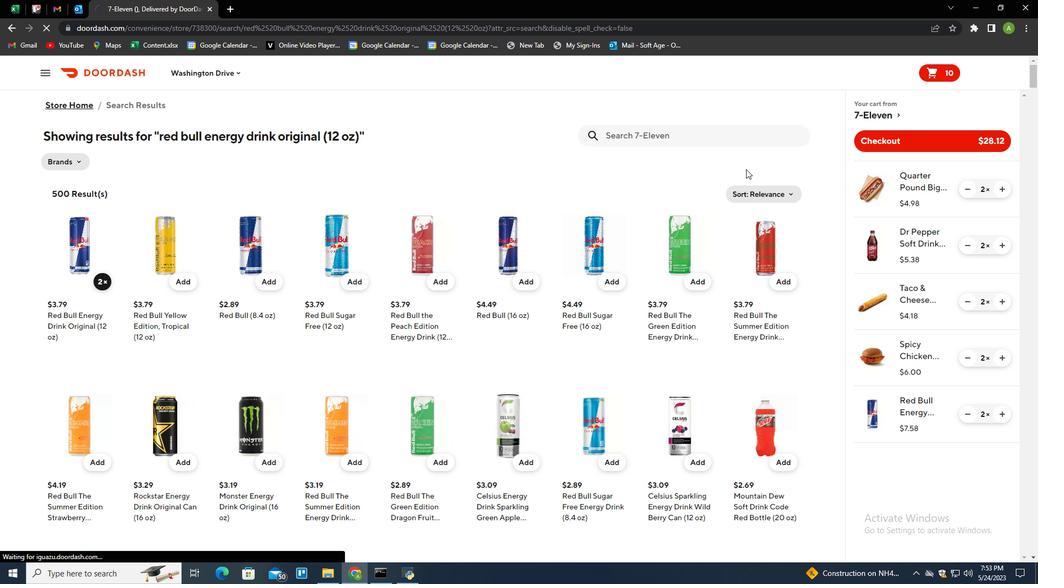 
